 Task: Add Traditional Medicinals Organic Lemon Everyday Detox Tea to the cart.
Action: Mouse pressed left at (15, 81)
Screenshot: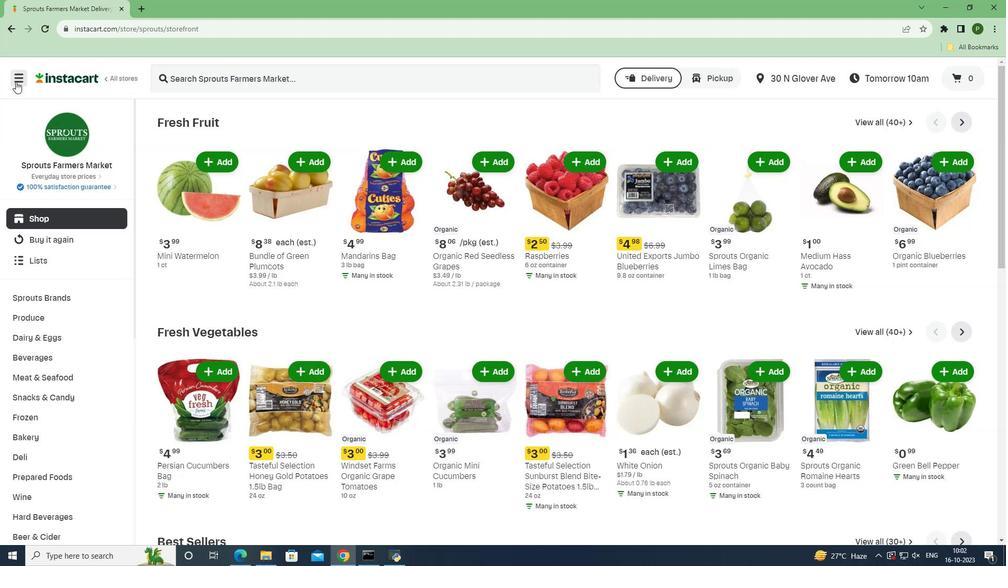 
Action: Mouse moved to (37, 278)
Screenshot: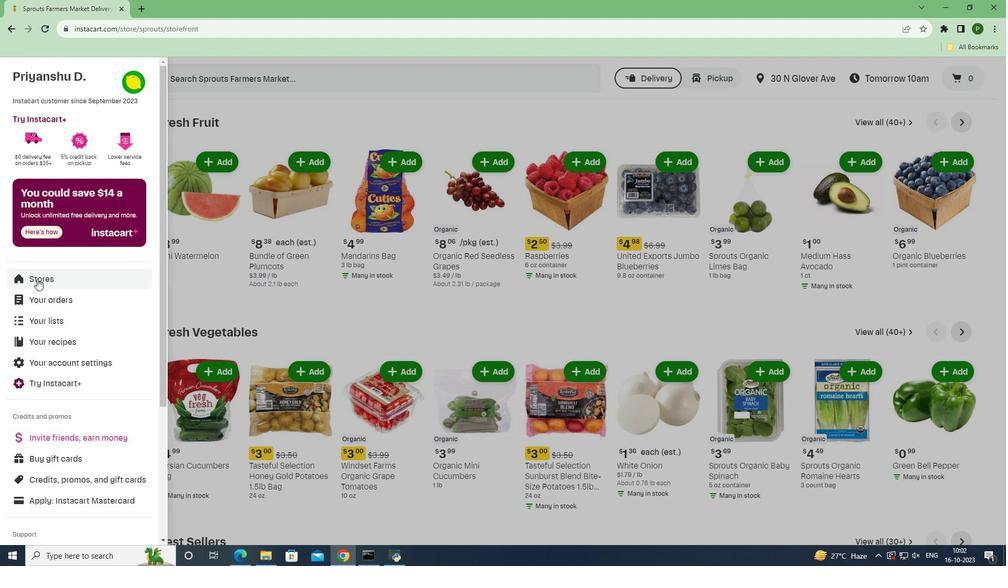 
Action: Mouse pressed left at (37, 278)
Screenshot: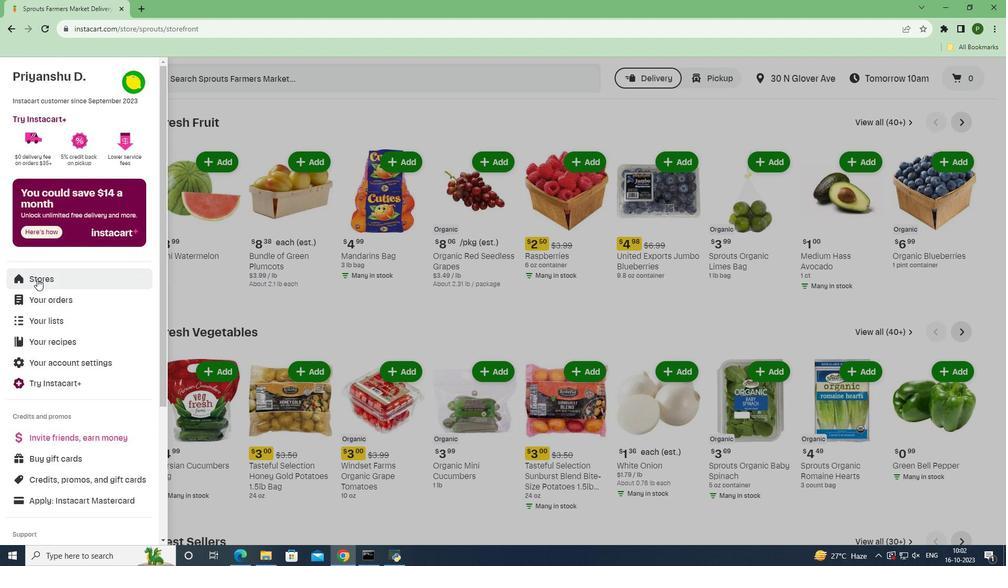 
Action: Mouse moved to (240, 120)
Screenshot: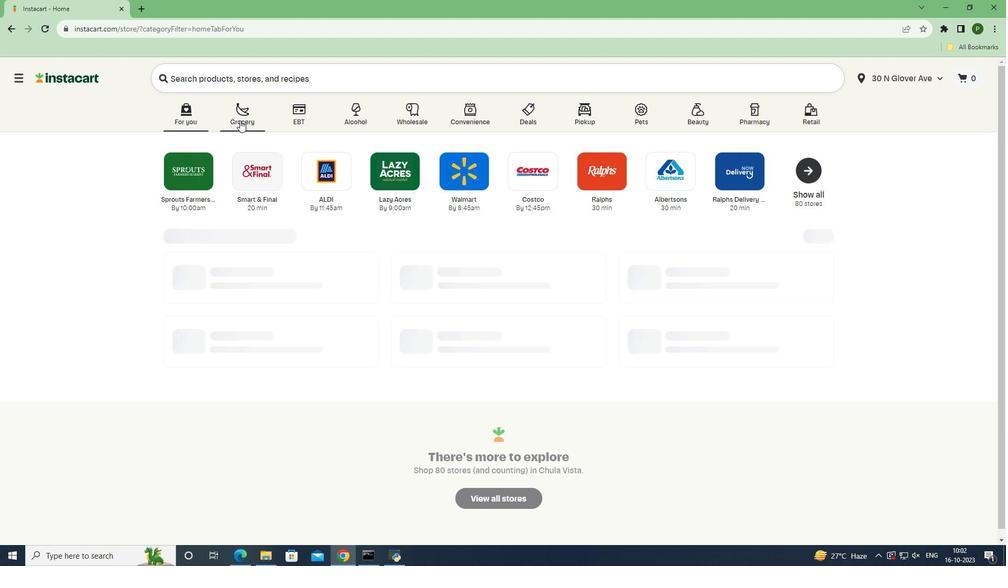 
Action: Mouse pressed left at (240, 120)
Screenshot: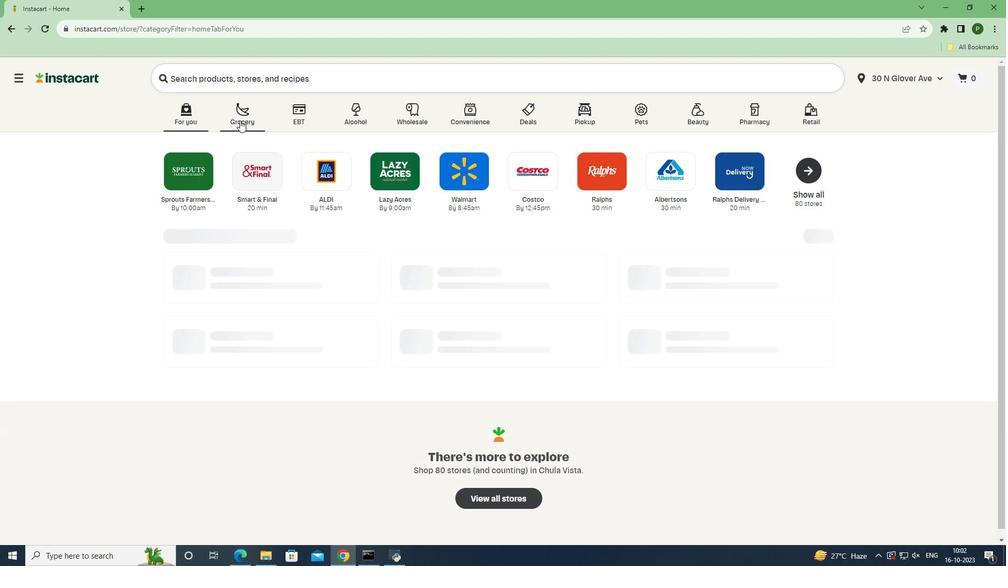 
Action: Mouse moved to (639, 245)
Screenshot: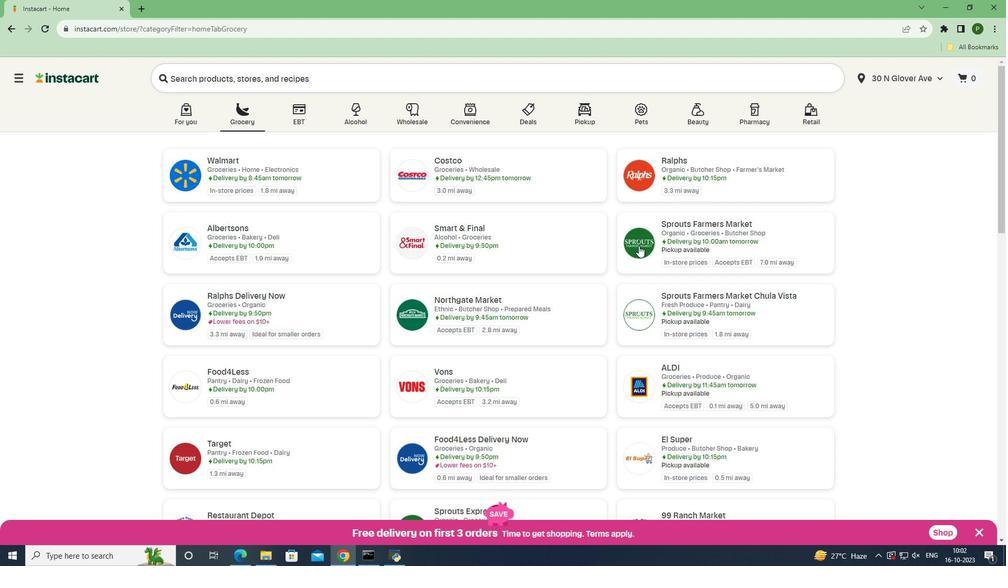 
Action: Mouse pressed left at (639, 245)
Screenshot: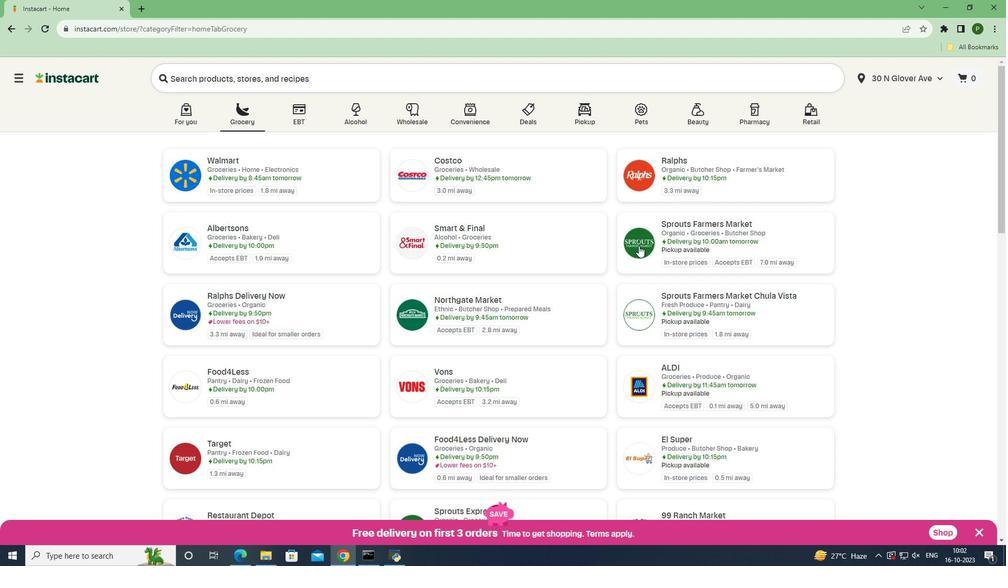 
Action: Mouse moved to (49, 362)
Screenshot: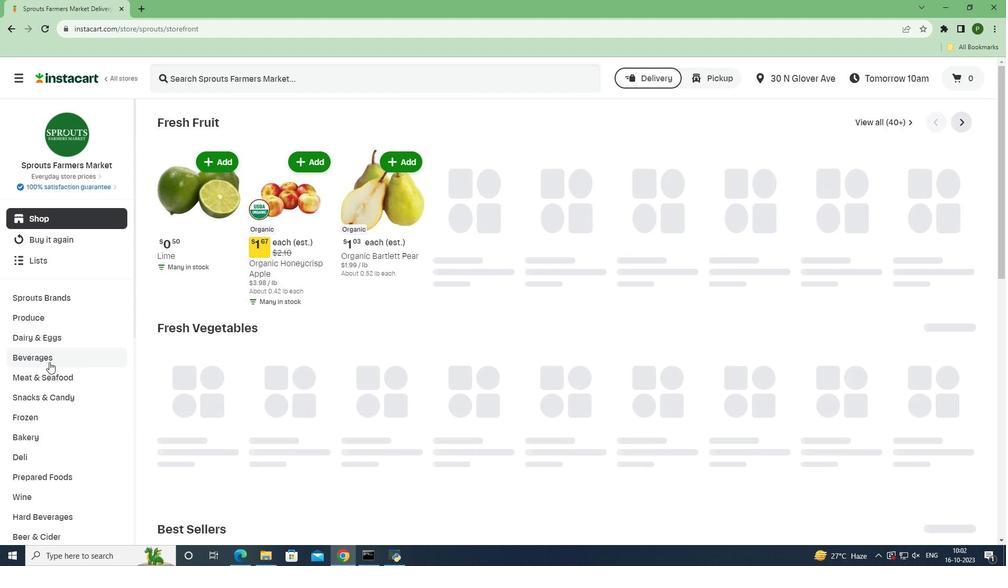 
Action: Mouse pressed left at (49, 362)
Screenshot: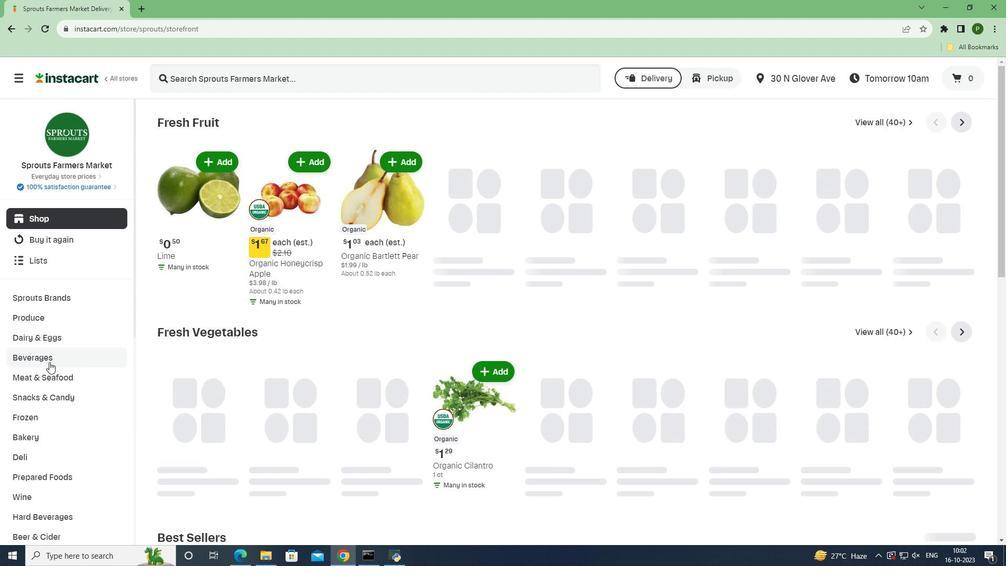 
Action: Mouse moved to (911, 144)
Screenshot: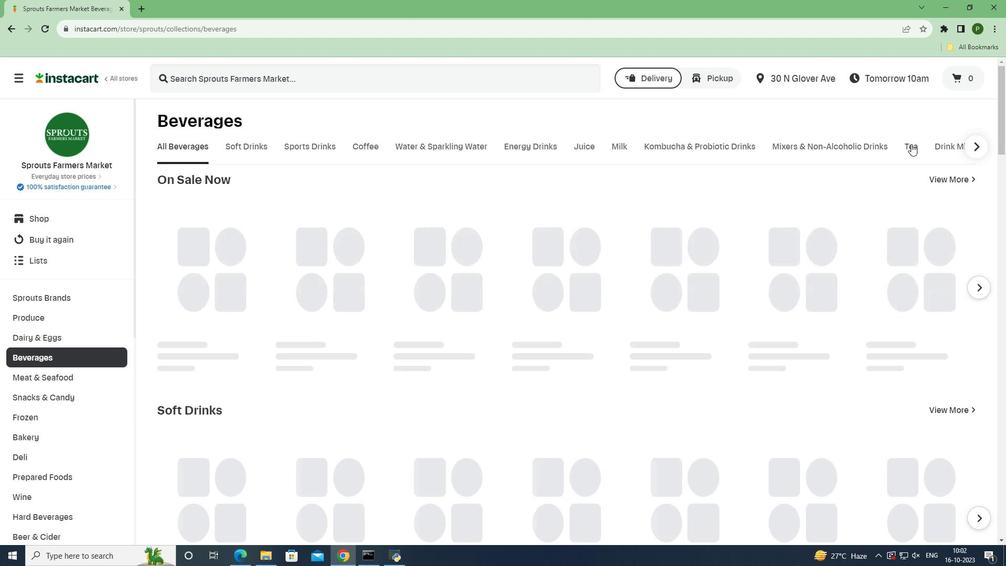 
Action: Mouse pressed left at (911, 144)
Screenshot: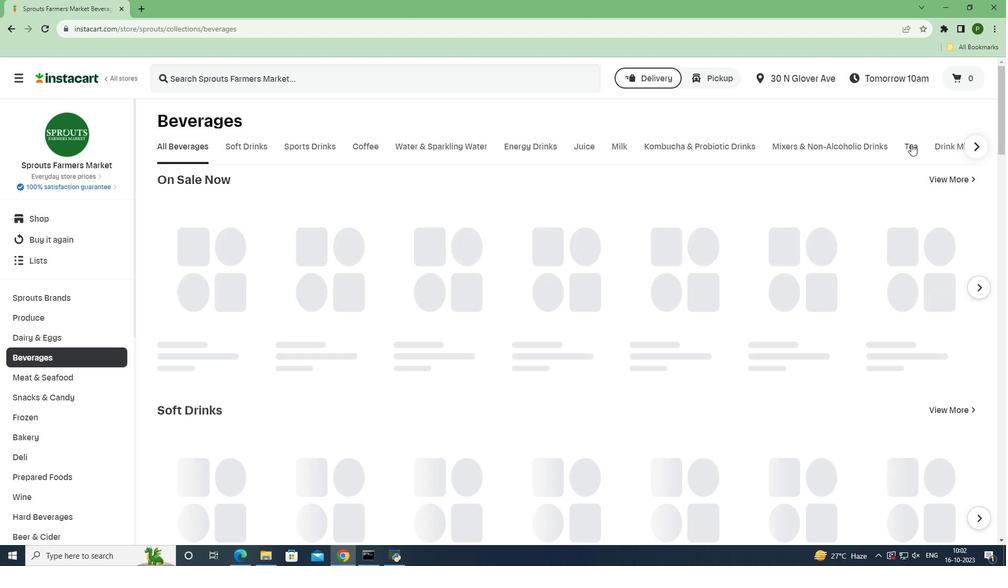 
Action: Mouse moved to (342, 83)
Screenshot: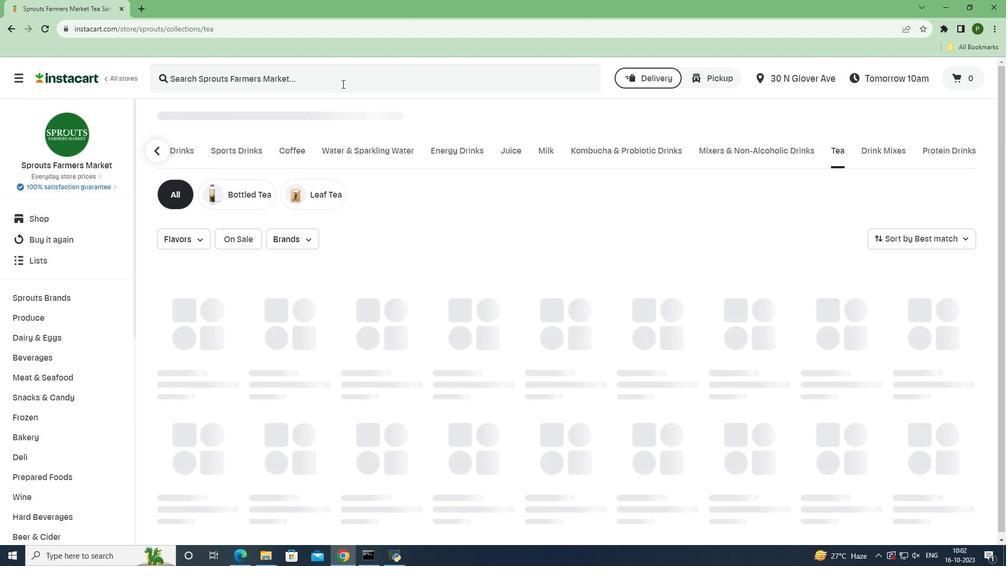 
Action: Mouse pressed left at (342, 83)
Screenshot: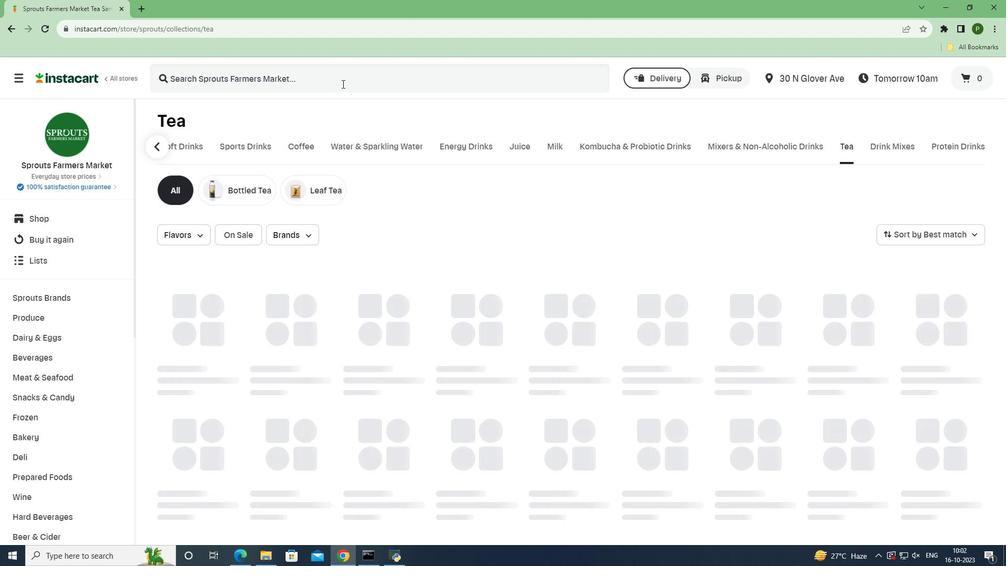 
Action: Key pressed <Key.caps_lock>T<Key.caps_lock>raditional<Key.space><Key.caps_lock>M<Key.caps_lock>edicinals<Key.space><Key.caps_lock>O<Key.caps_lock>rganic<Key.space><Key.caps_lock>L<Key.caps_lock>emon<Key.space><Key.caps_lock>E<Key.caps_lock>veryday<Key.space><Key.caps_lock>D<Key.caps_lock>etox<Key.space><Key.caps_lock>T<Key.caps_lock>ea<Key.space><Key.enter>
Screenshot: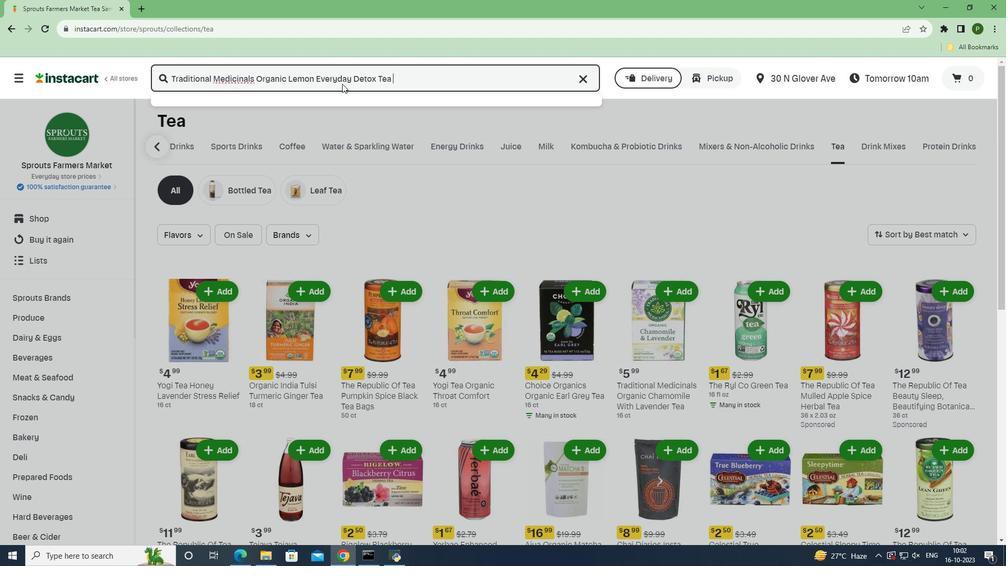 
Action: Mouse moved to (297, 177)
Screenshot: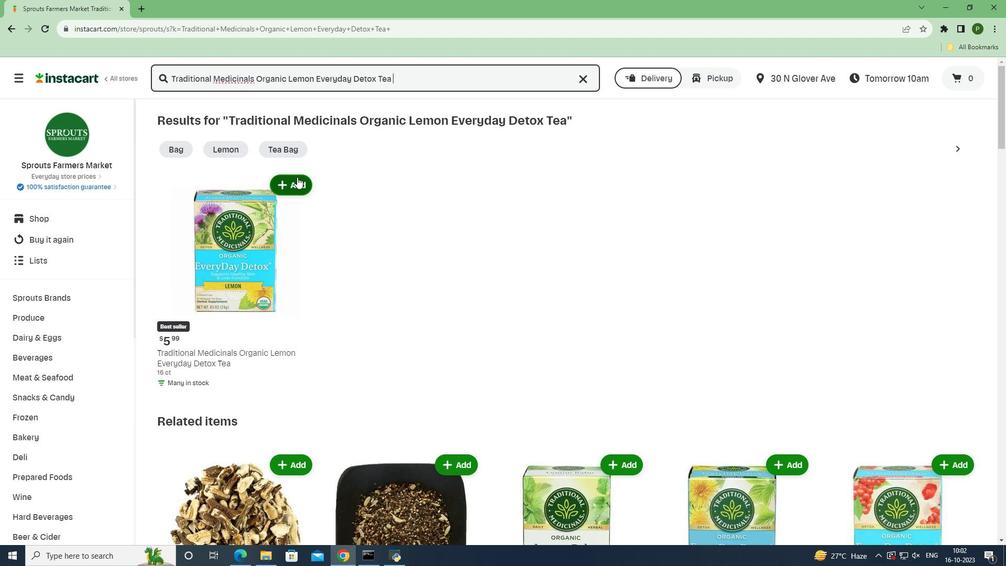 
Action: Mouse pressed left at (297, 177)
Screenshot: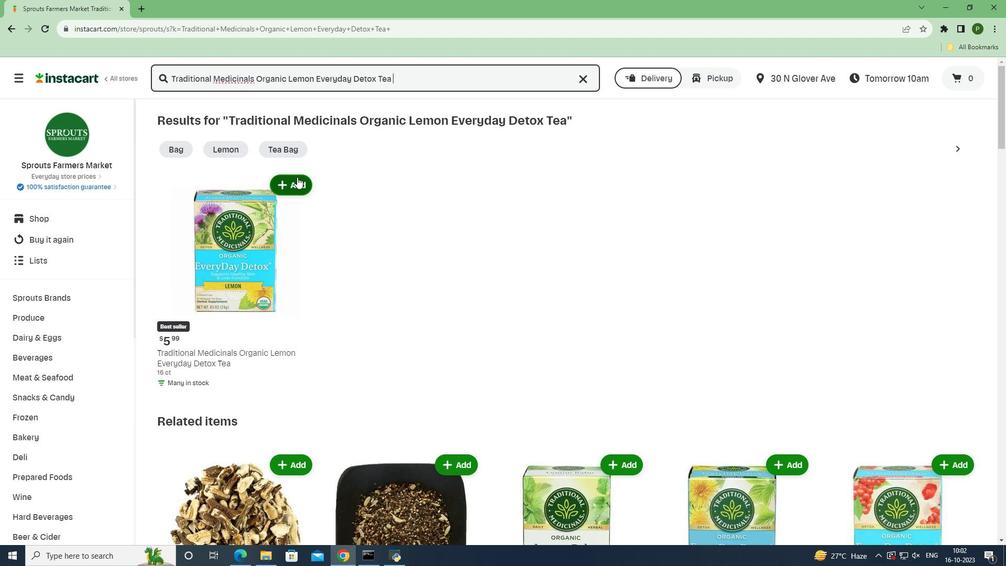 
Action: Mouse moved to (343, 256)
Screenshot: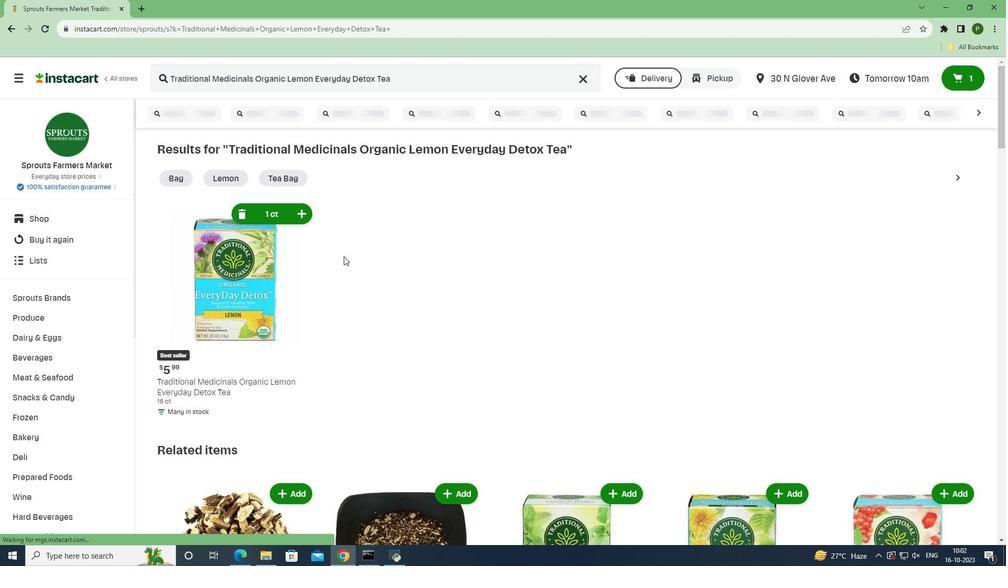 
